 Task: Add an event with the title Webinar: Advanced SEO and Organic Traffic Generation, date '2024/03/11', time 8:00 AM to 10:00 AMand add a description: Participants will develop essential delivery skills, including body language, vocal projection, and effective use of gestures. They will learn how to control nervousness, project confidence, and establish a connection with their audience.Select event color  Flamingo . Add location for the event as: Auckland, New Zealand, logged in from the account softage.4@softage.netand send the event invitation to softage.2@softage.net and softage.3@softage.net. Set a reminder for the event Daily
Action: Mouse moved to (92, 104)
Screenshot: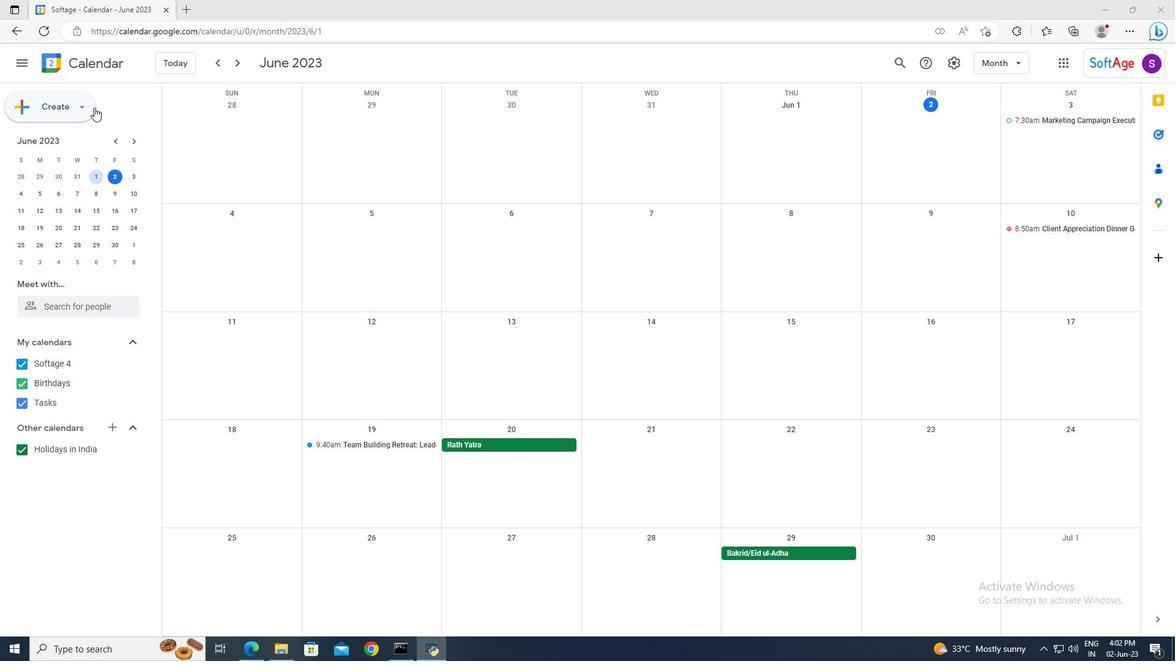 
Action: Mouse pressed left at (92, 104)
Screenshot: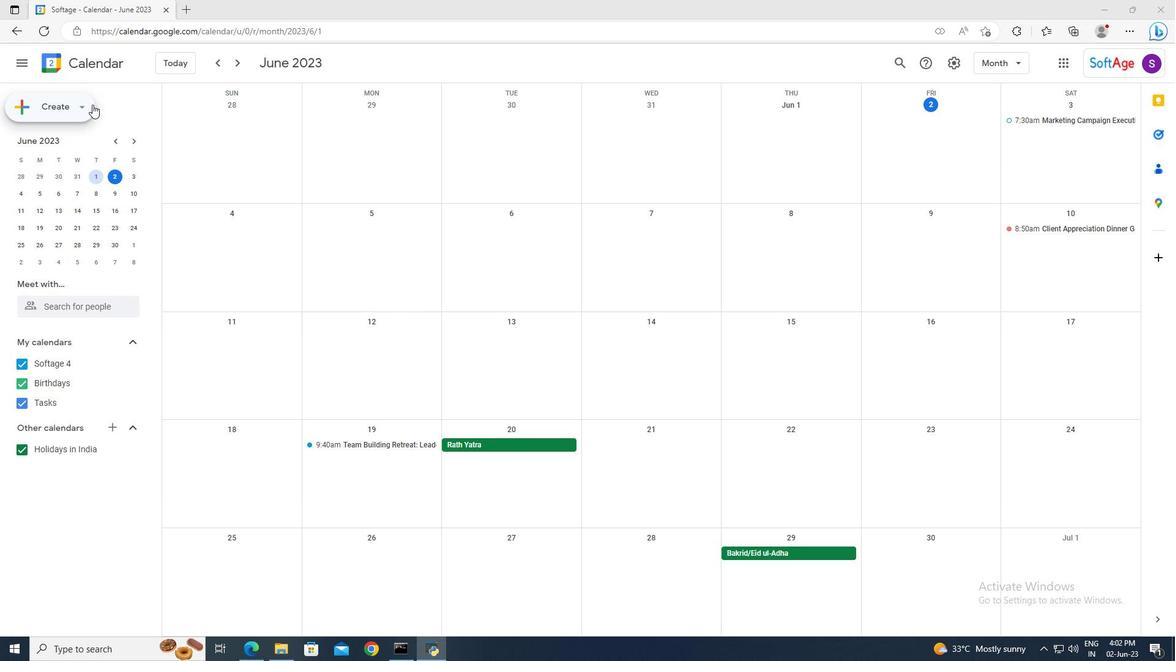 
Action: Mouse moved to (92, 139)
Screenshot: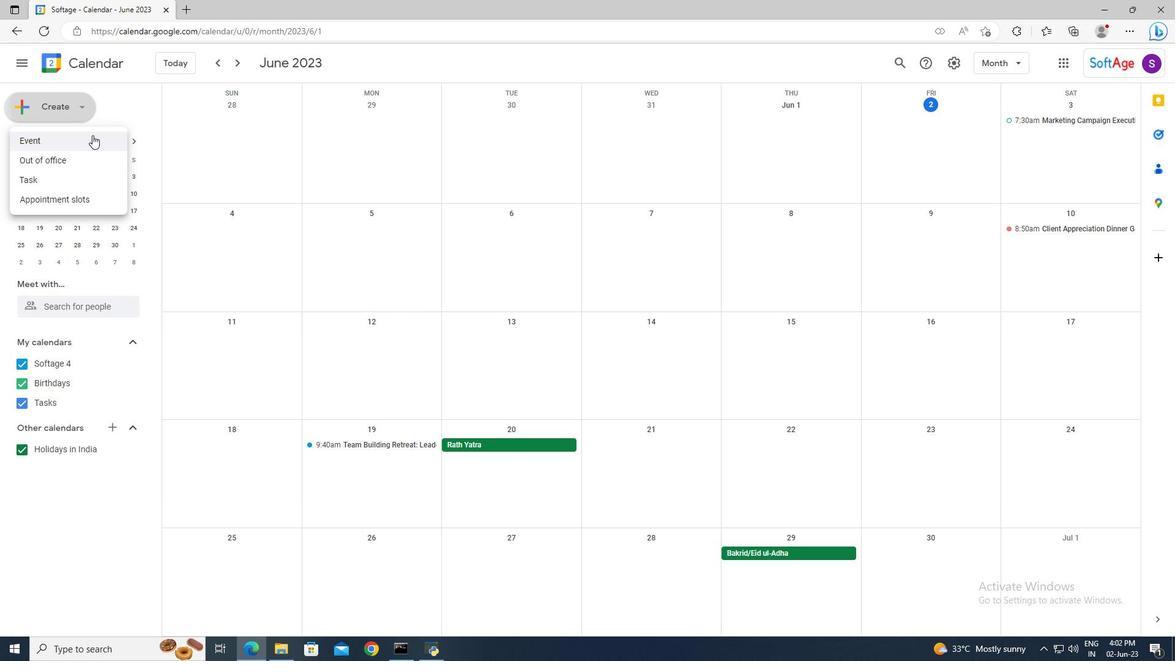 
Action: Mouse pressed left at (92, 139)
Screenshot: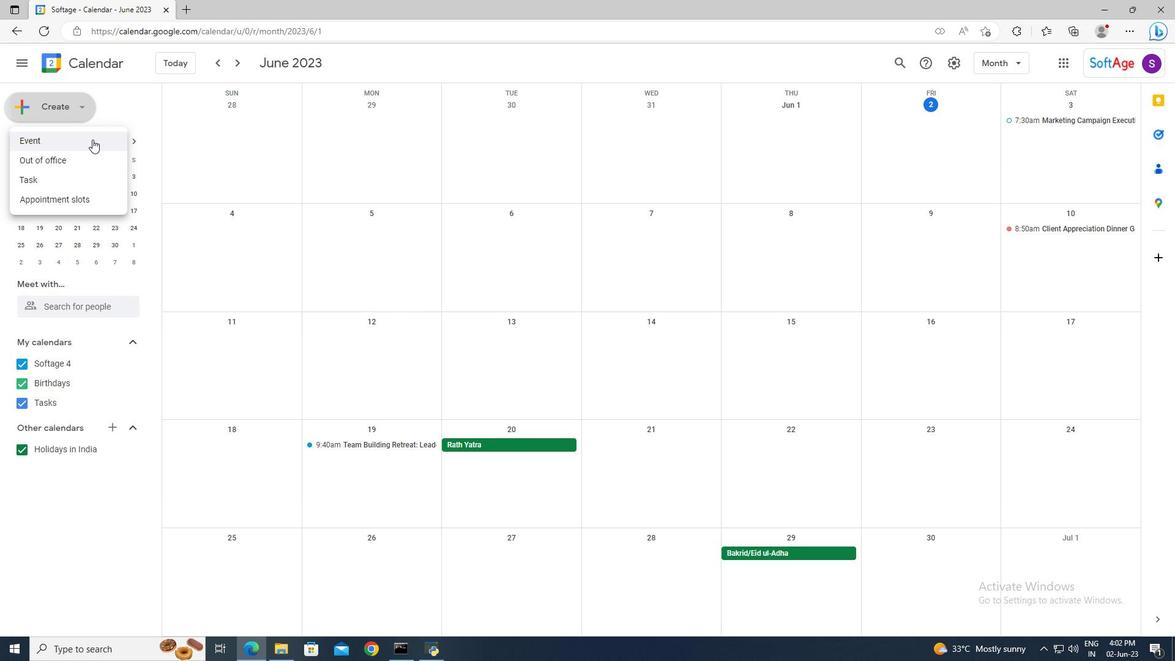 
Action: Mouse moved to (608, 409)
Screenshot: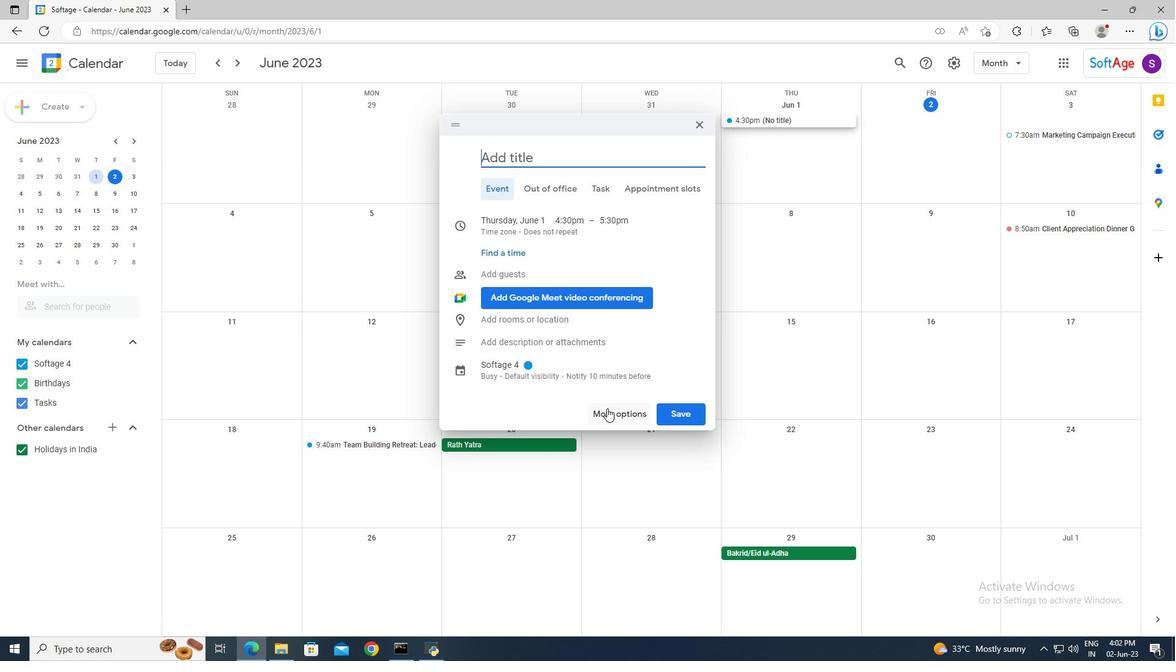 
Action: Mouse pressed left at (608, 409)
Screenshot: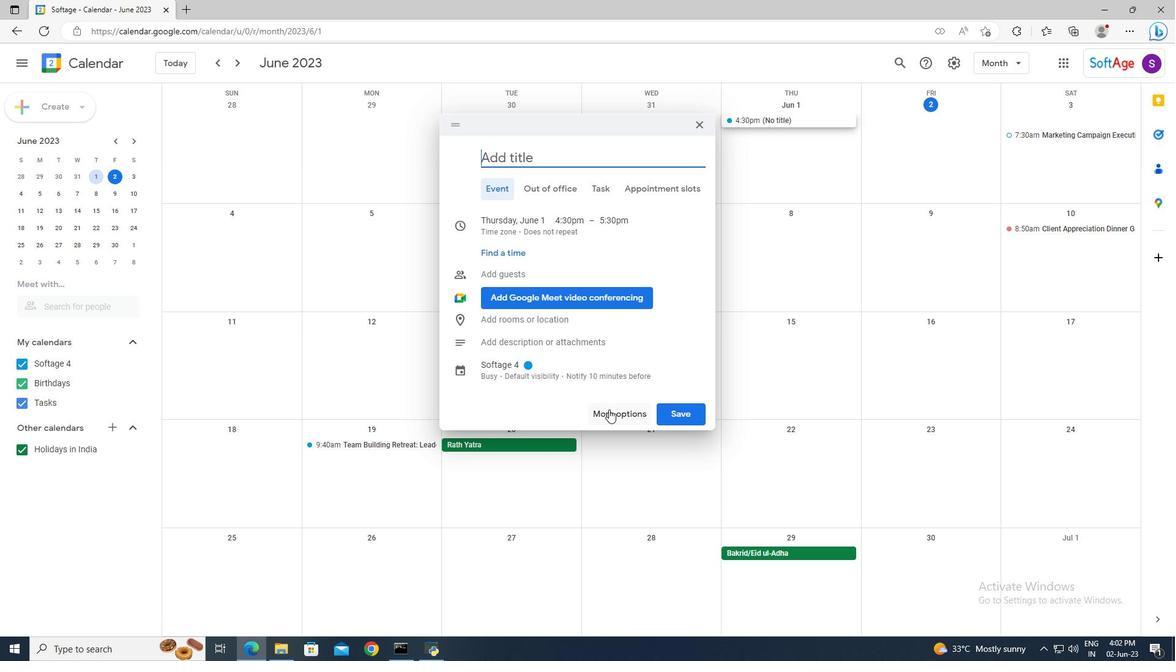 
Action: Mouse moved to (328, 70)
Screenshot: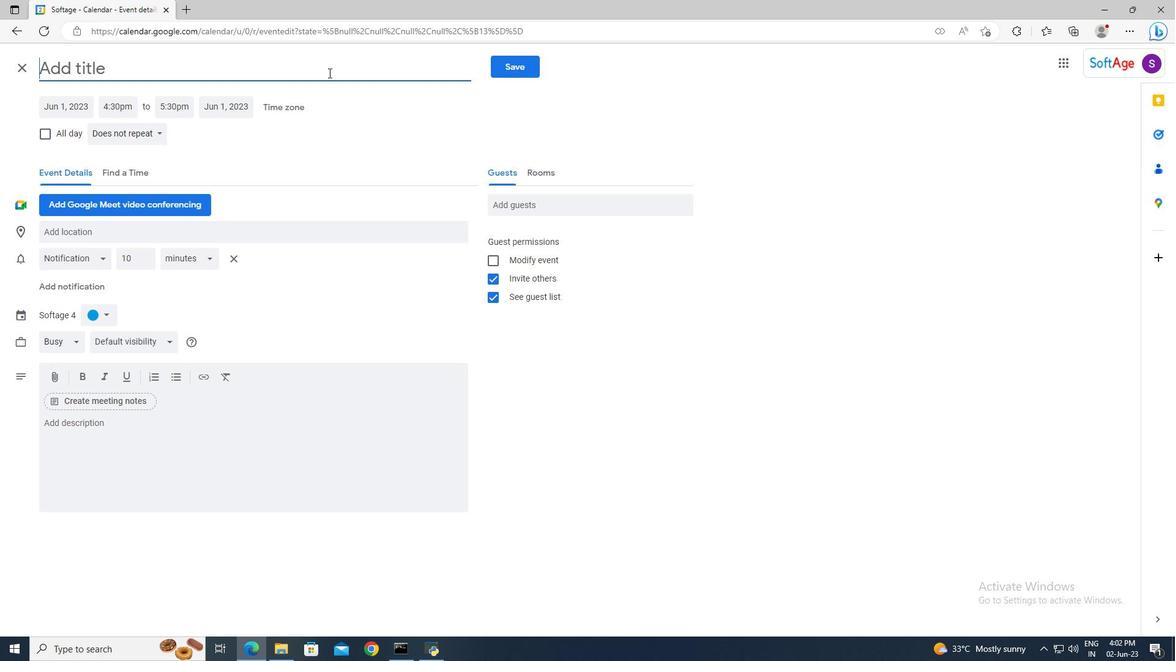 
Action: Mouse pressed left at (328, 70)
Screenshot: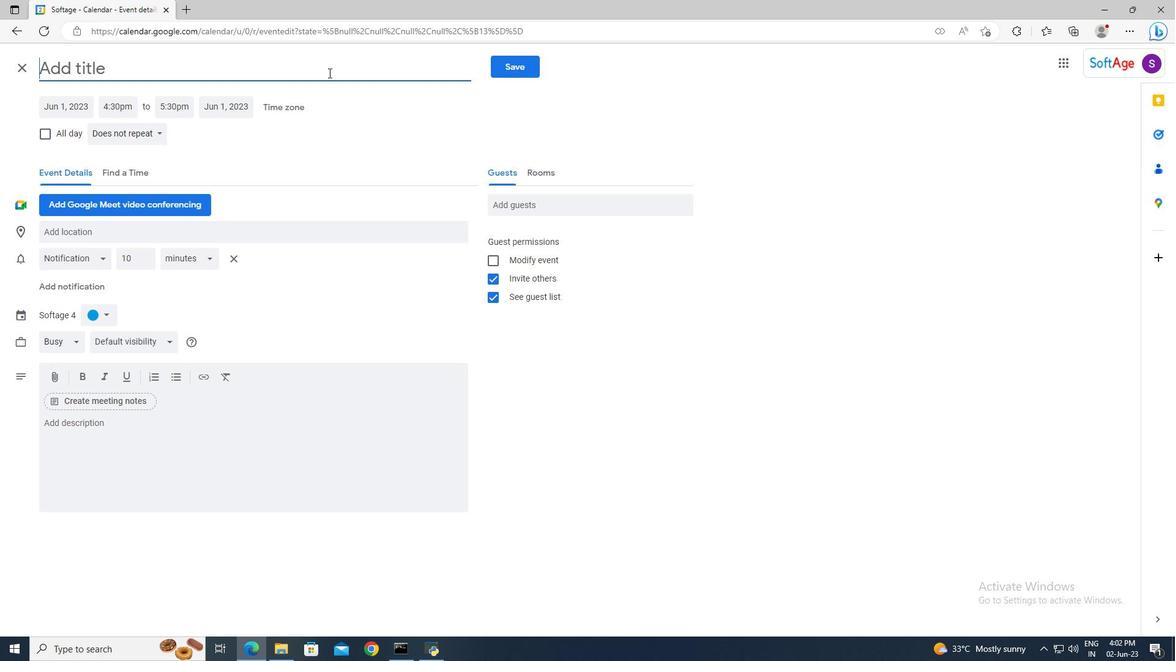 
Action: Key pressed <Key.shift>Webinar<Key.shift>:<Key.space><Key.shift>Advanced<Key.space><Key.shift_r>SE<Key.shift>O<Key.space>and<Key.space><Key.shift>Organic<Key.space><Key.shift>Traffic<Key.space><Key.shift>Generation
Screenshot: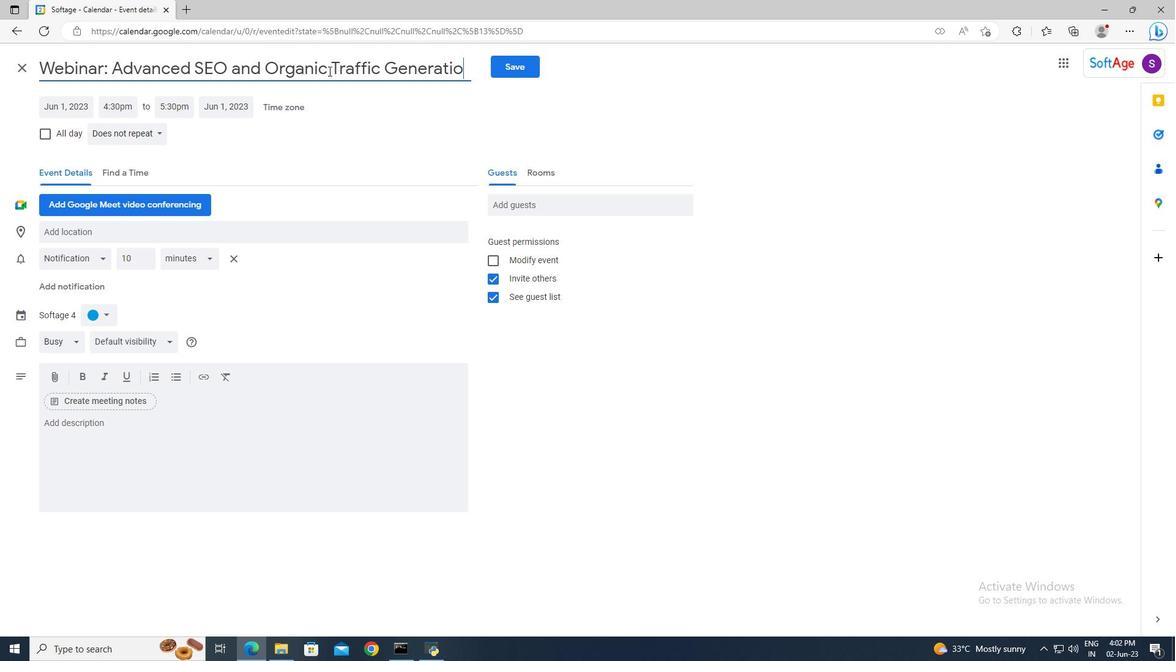 
Action: Mouse moved to (77, 103)
Screenshot: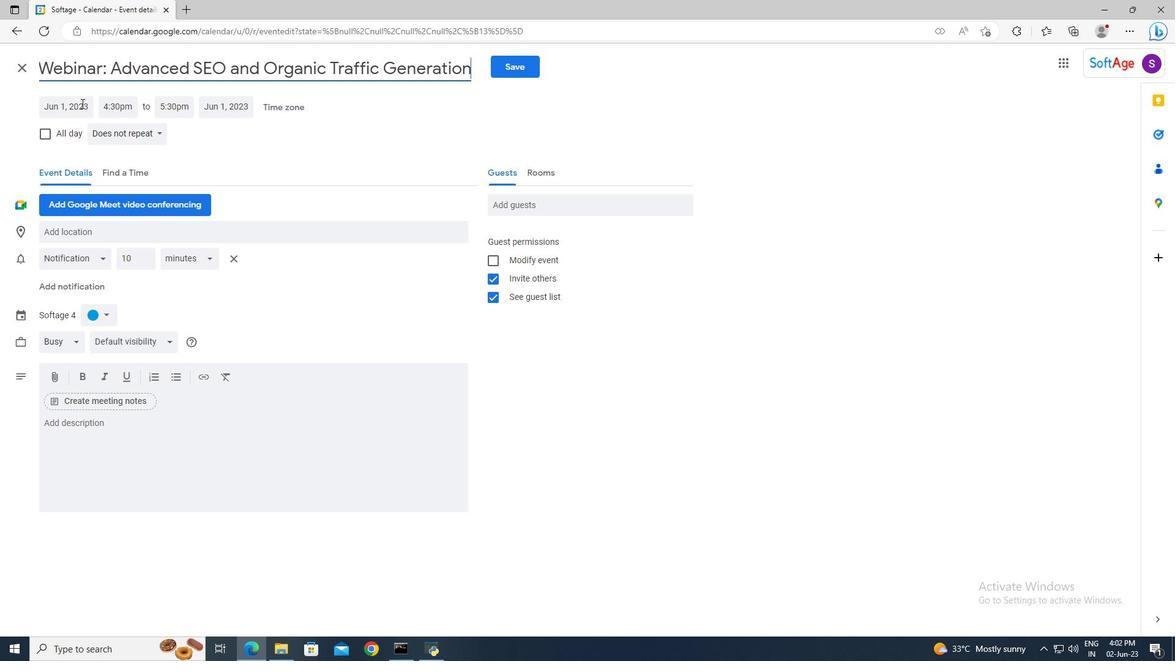 
Action: Mouse pressed left at (77, 103)
Screenshot: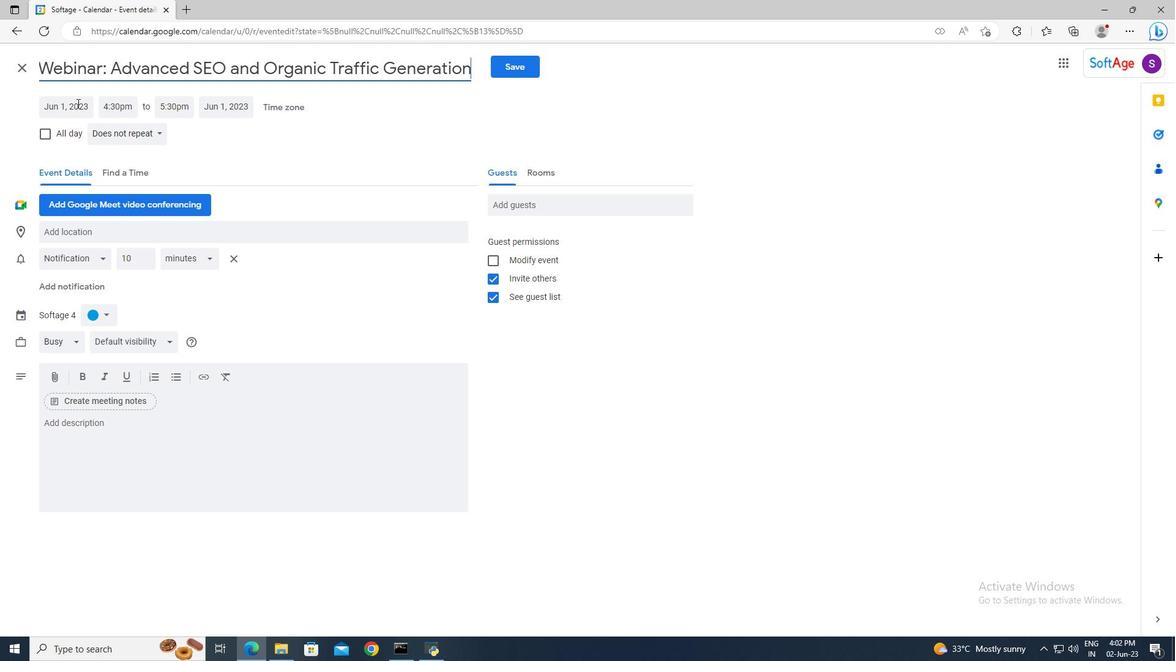 
Action: Key pressed 11/03/2024<Key.tab>8<Key.shift>:00am<Key.enter><Key.tab>10<Key.shift>:00<Key.enter>
Screenshot: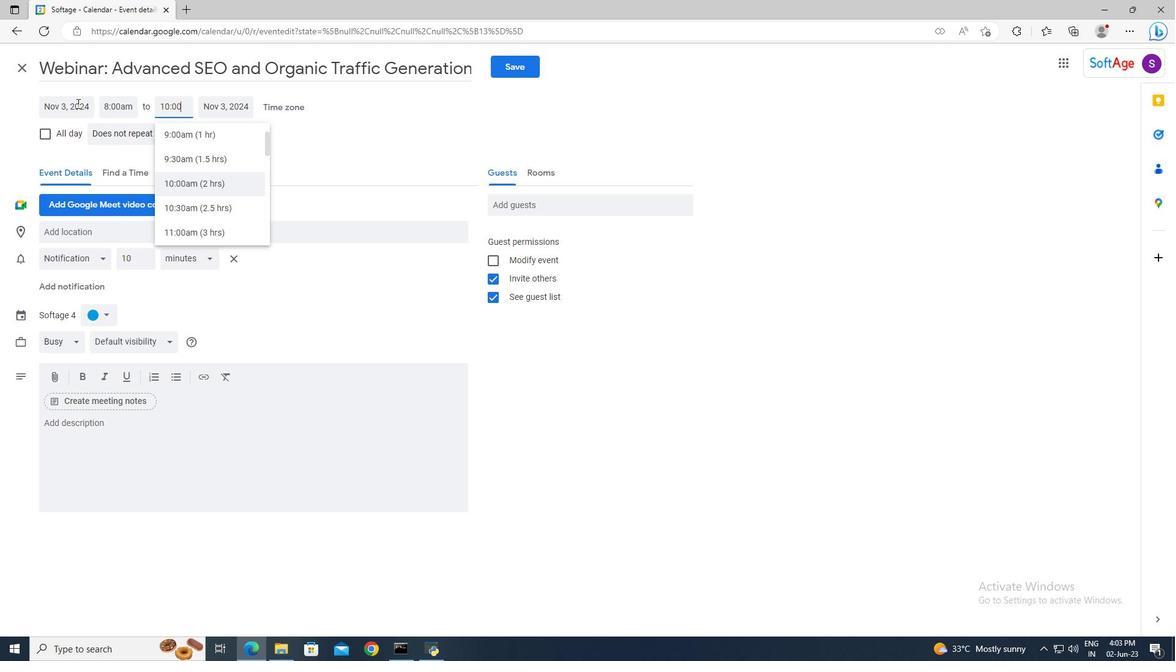 
Action: Mouse moved to (133, 421)
Screenshot: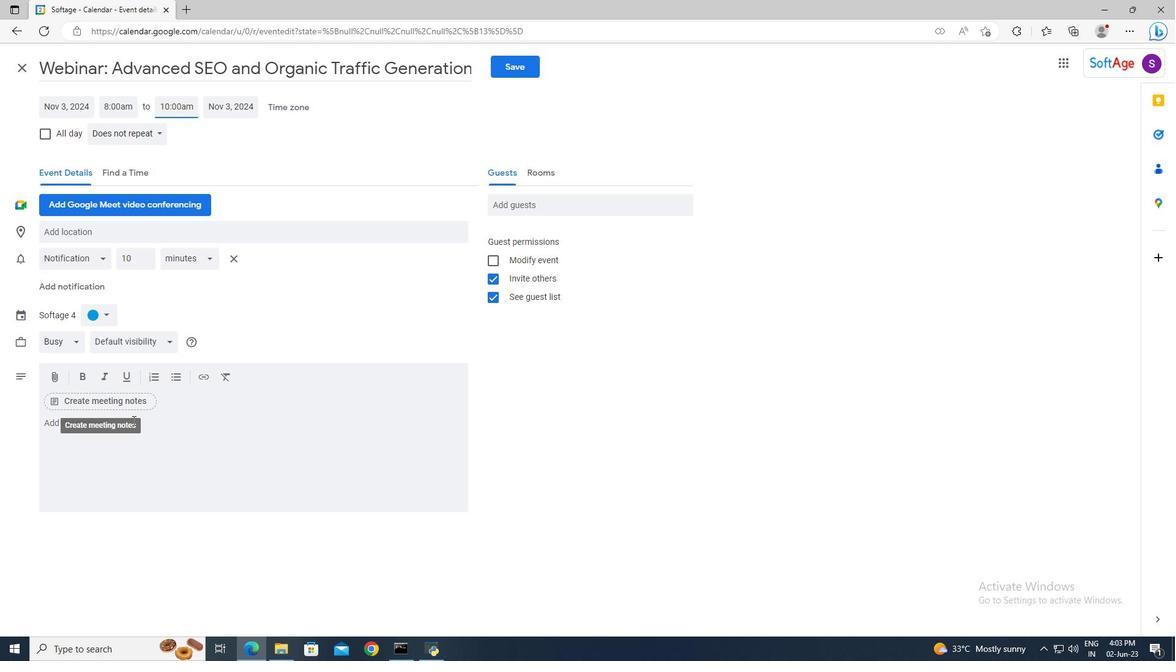 
Action: Mouse pressed left at (133, 421)
Screenshot: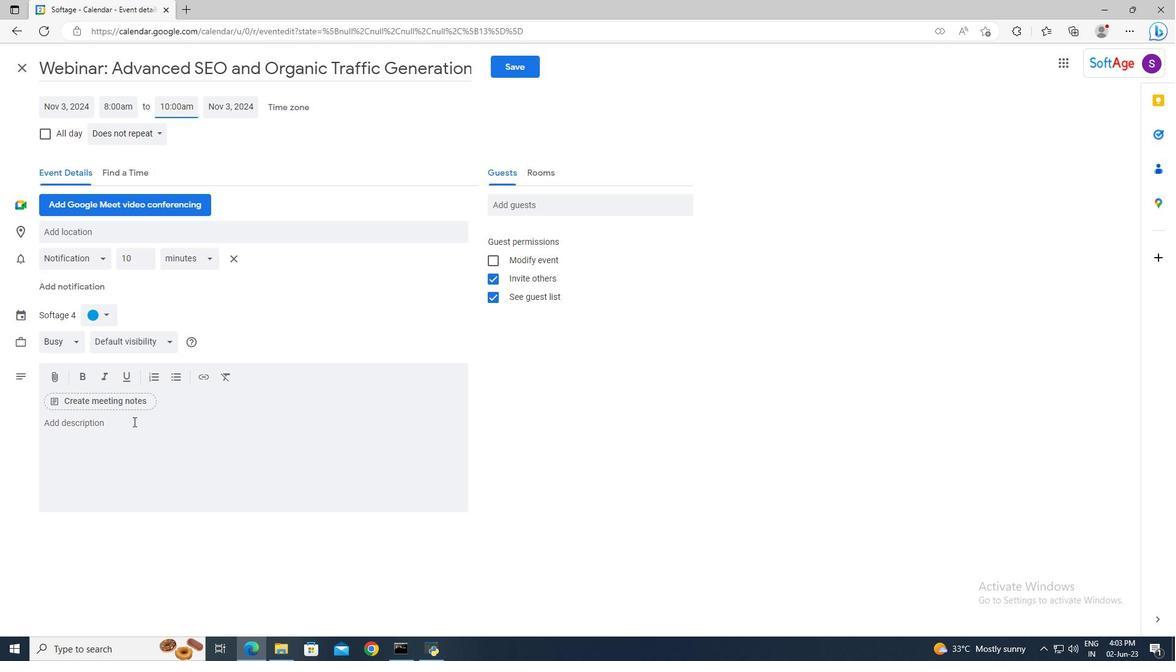 
Action: Key pressed <Key.shift>Participants<Key.space>will<Key.space>develop<Key.space>essential<Key.space>delivery<Key.space>skills,<Key.space>including<Key.space>body<Key.space>language,<Key.space>vocal<Key.space>projection<Key.space><Key.backspace>,<Key.space>and<Key.space>effective<Key.space>use<Key.space>of<Key.space>gestures.<Key.space><Key.shift><Key.shift>They<Key.space>will<Key.space>learn<Key.space>how<Key.space>to<Key.space>control<Key.space>nervousness,<Key.space>project<Key.space>confidence,<Key.space>and<Key.space>establish<Key.space>a<Key.space>connection<Key.space>wih<Key.space><Key.backspace><Key.backspace>th<Key.space>their<Key.space>audience.
Screenshot: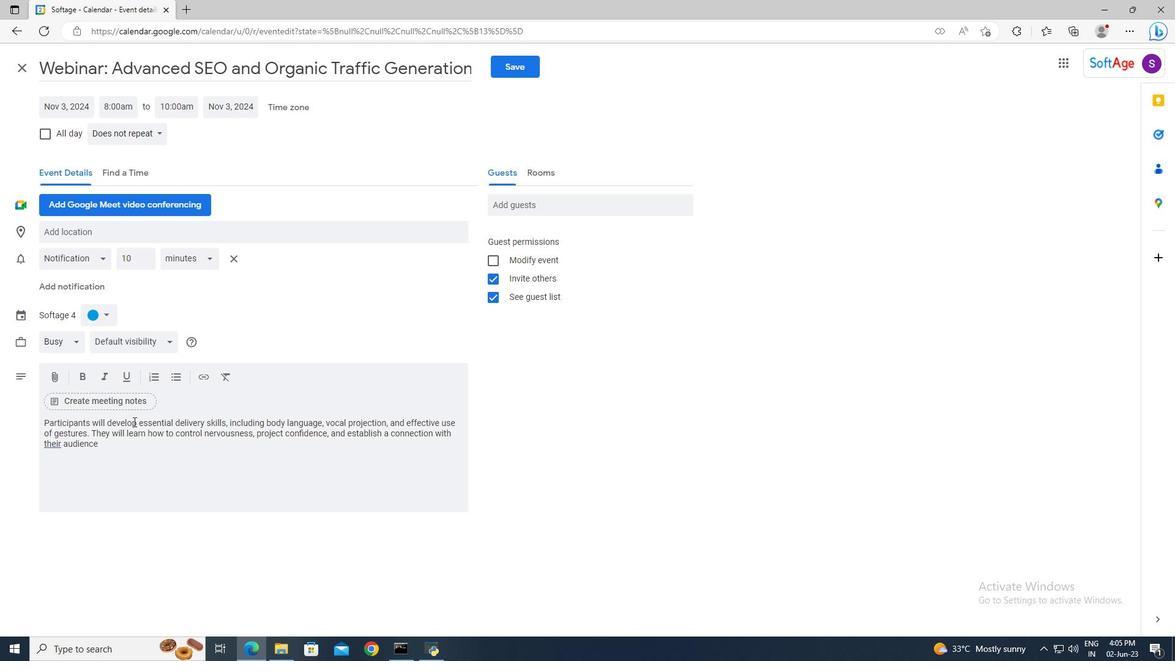 
Action: Mouse moved to (108, 312)
Screenshot: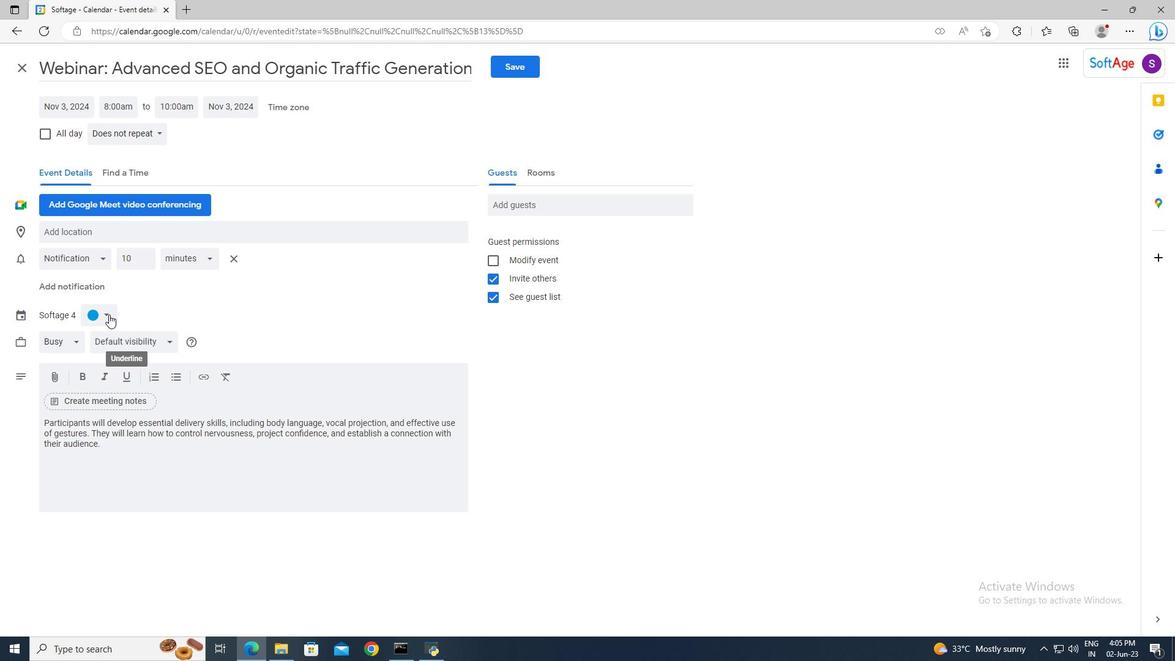 
Action: Mouse pressed left at (108, 312)
Screenshot: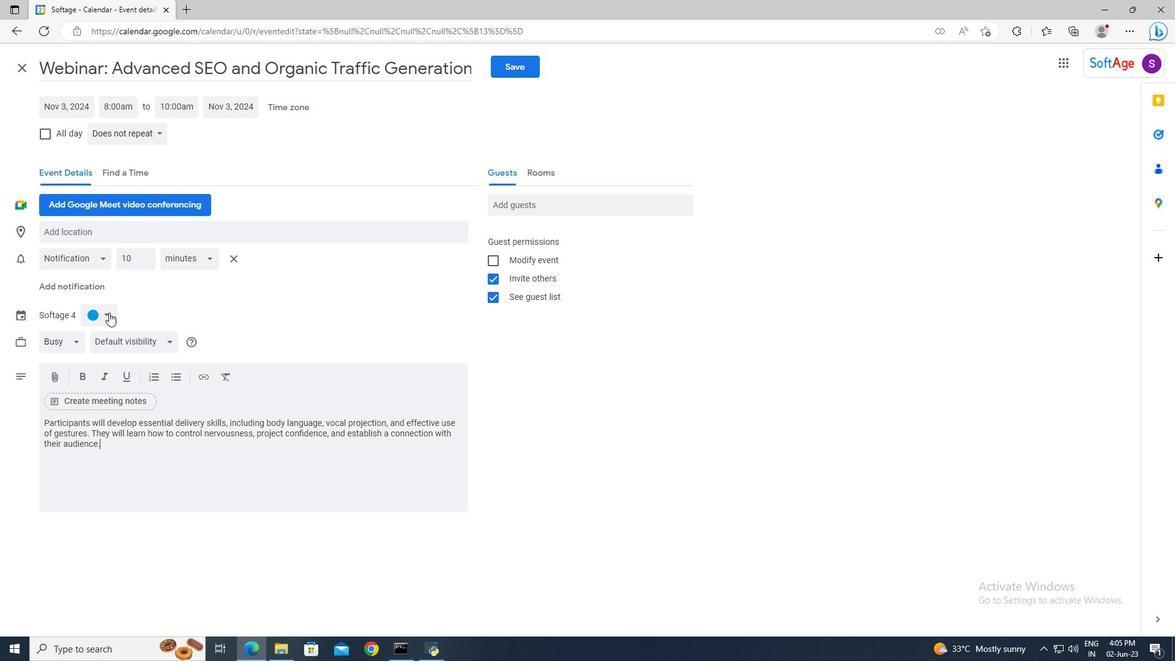 
Action: Mouse moved to (107, 317)
Screenshot: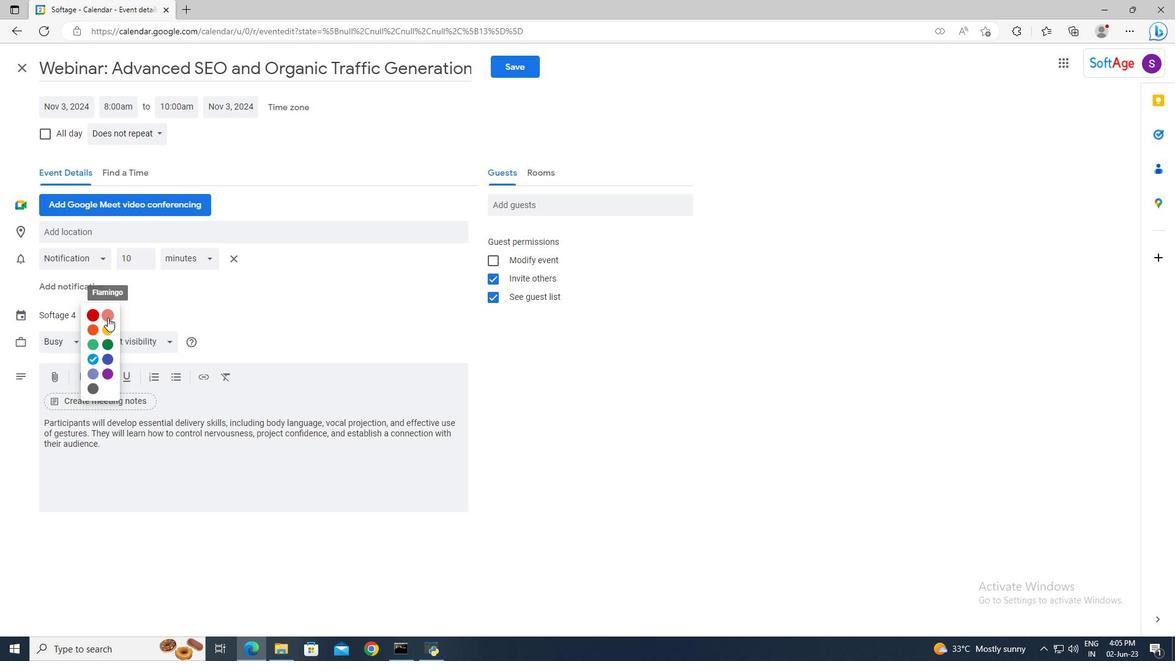 
Action: Mouse pressed left at (107, 317)
Screenshot: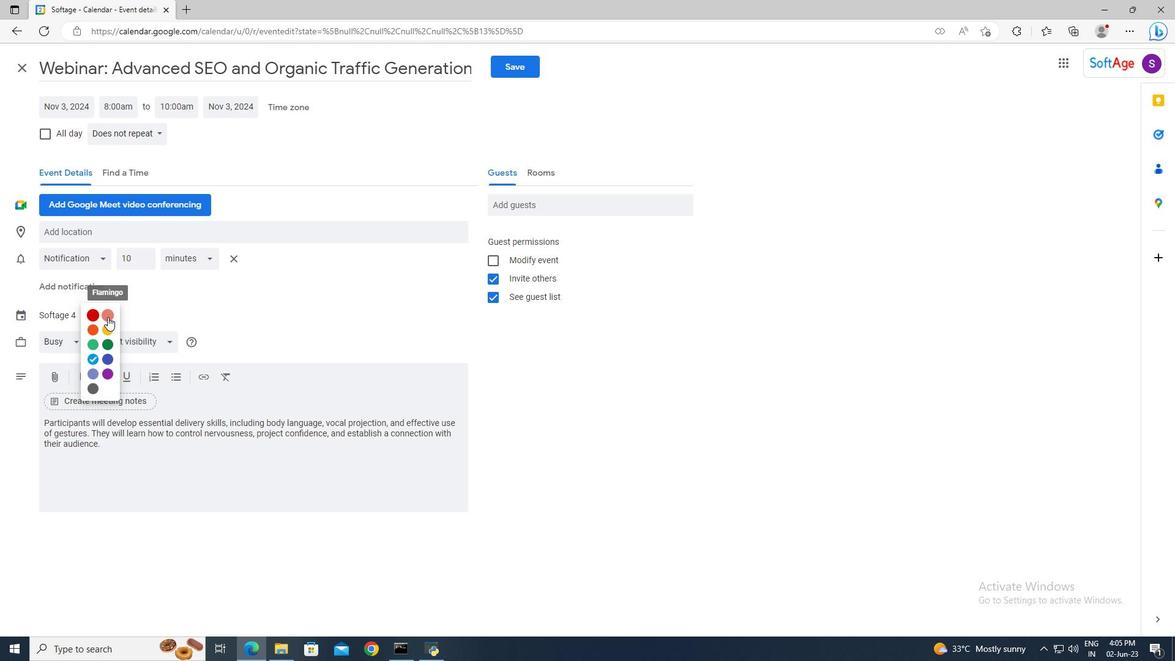 
Action: Mouse moved to (98, 231)
Screenshot: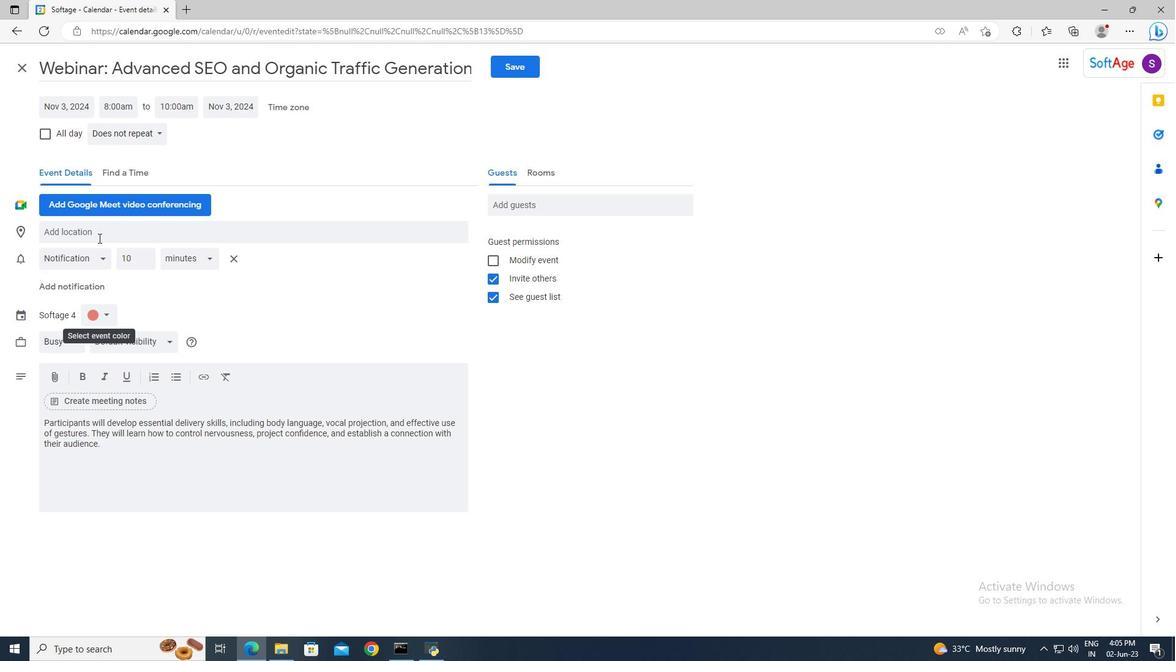 
Action: Mouse pressed left at (98, 231)
Screenshot: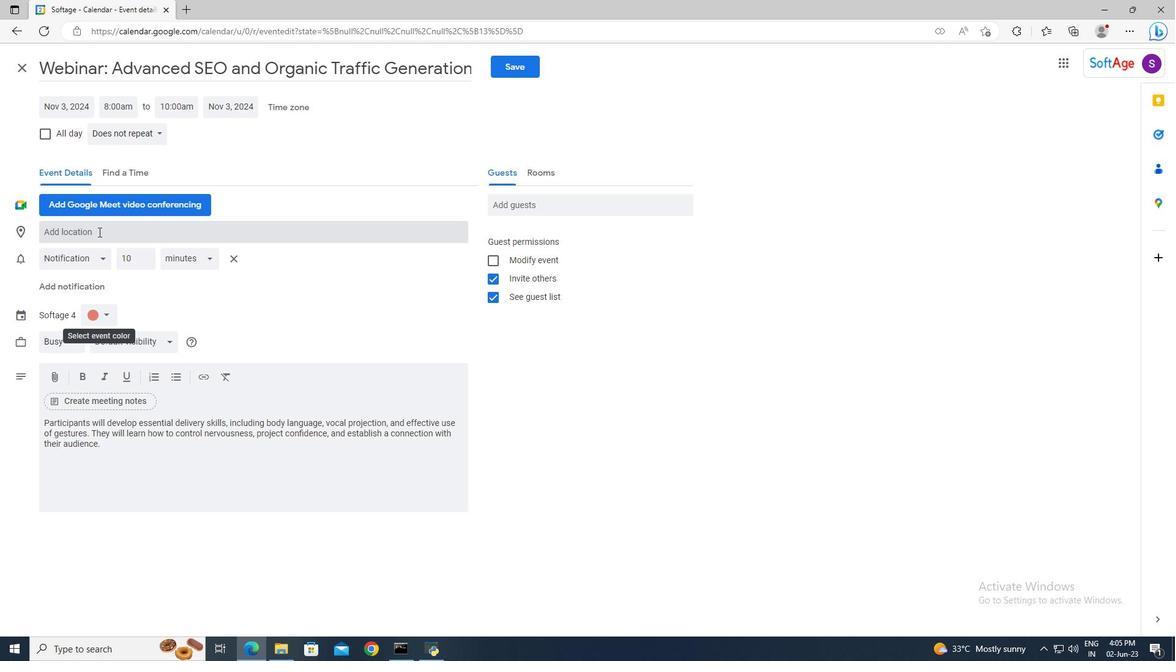 
Action: Mouse moved to (95, 229)
Screenshot: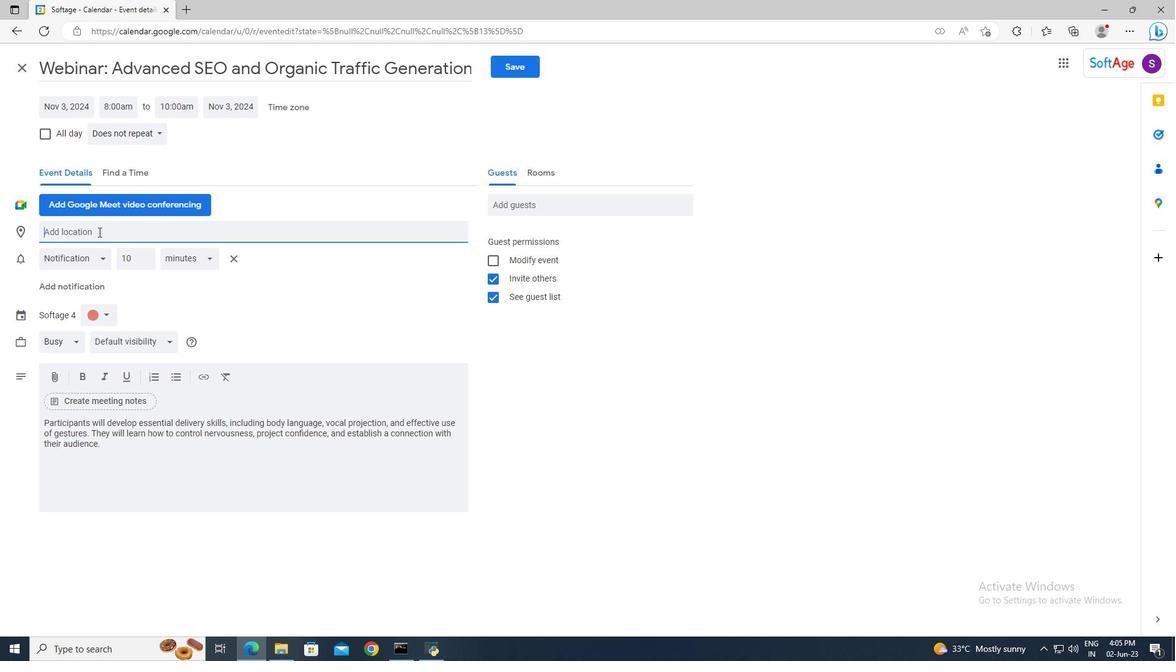 
Action: Key pressed <Key.shift>Auckland,<Key.space><Key.shift>New<Key.space><Key.shift_r>Zealand<Key.enter>
Screenshot: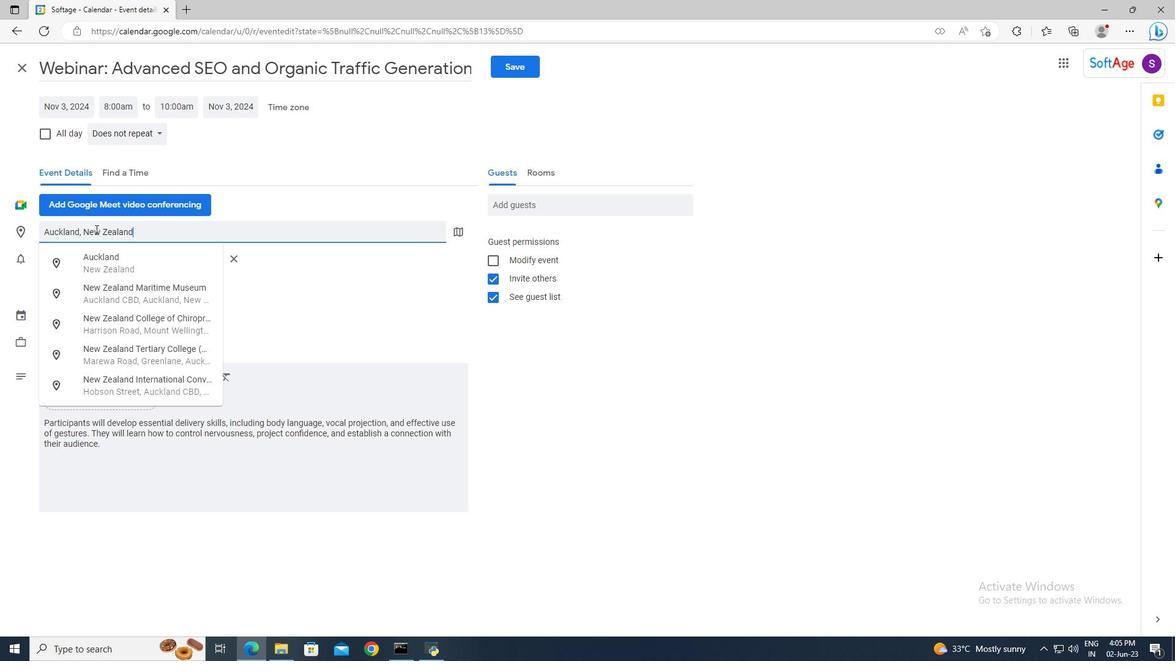 
Action: Mouse moved to (501, 211)
Screenshot: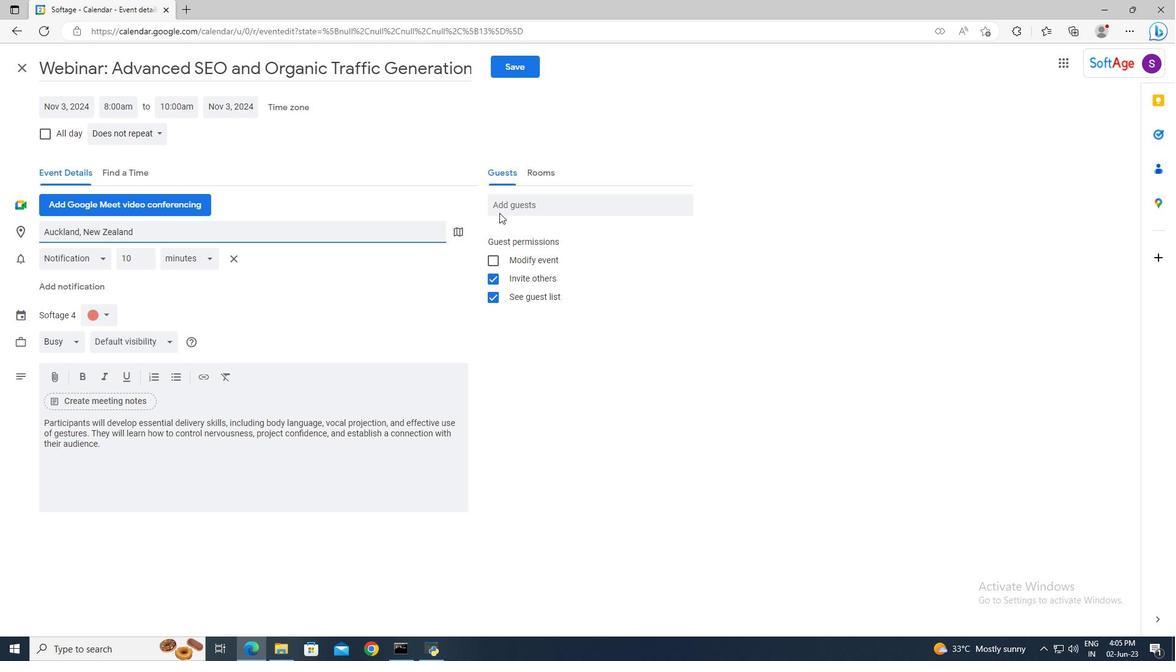 
Action: Mouse pressed left at (501, 211)
Screenshot: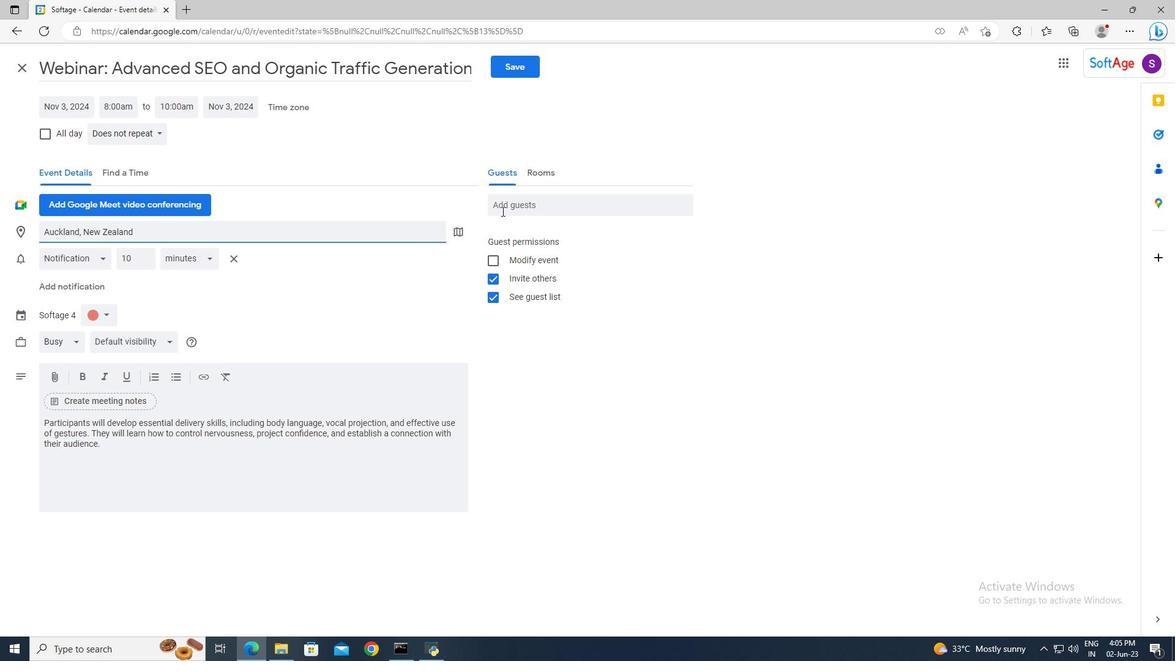 
Action: Mouse moved to (465, 195)
Screenshot: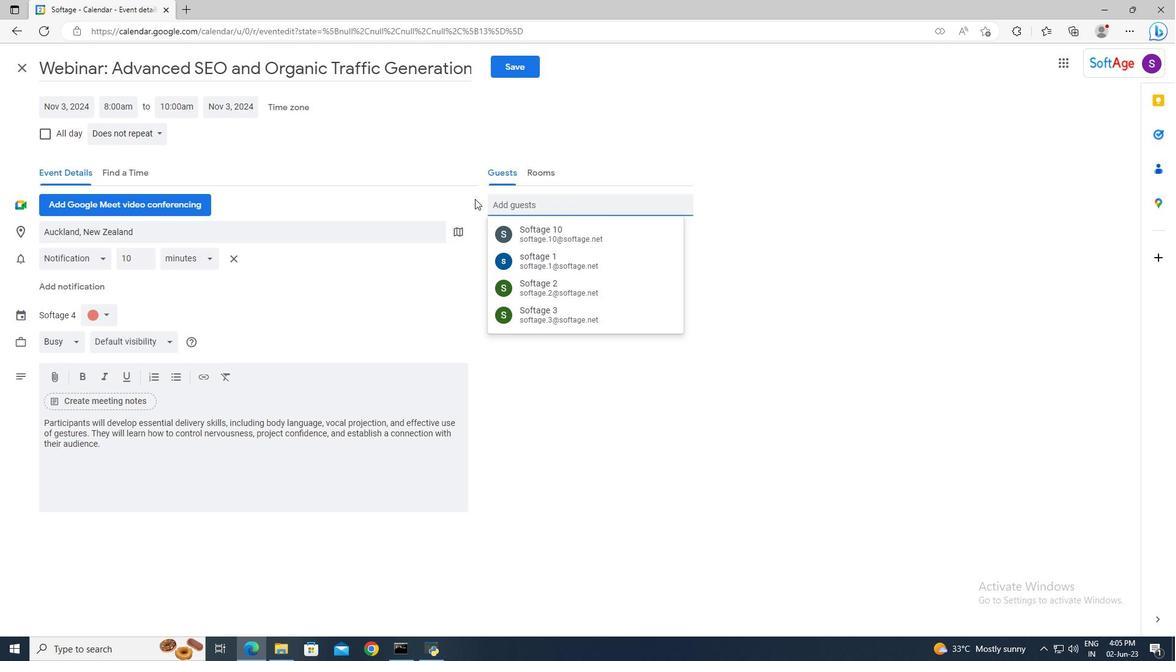 
Action: Key pressed softage.
Screenshot: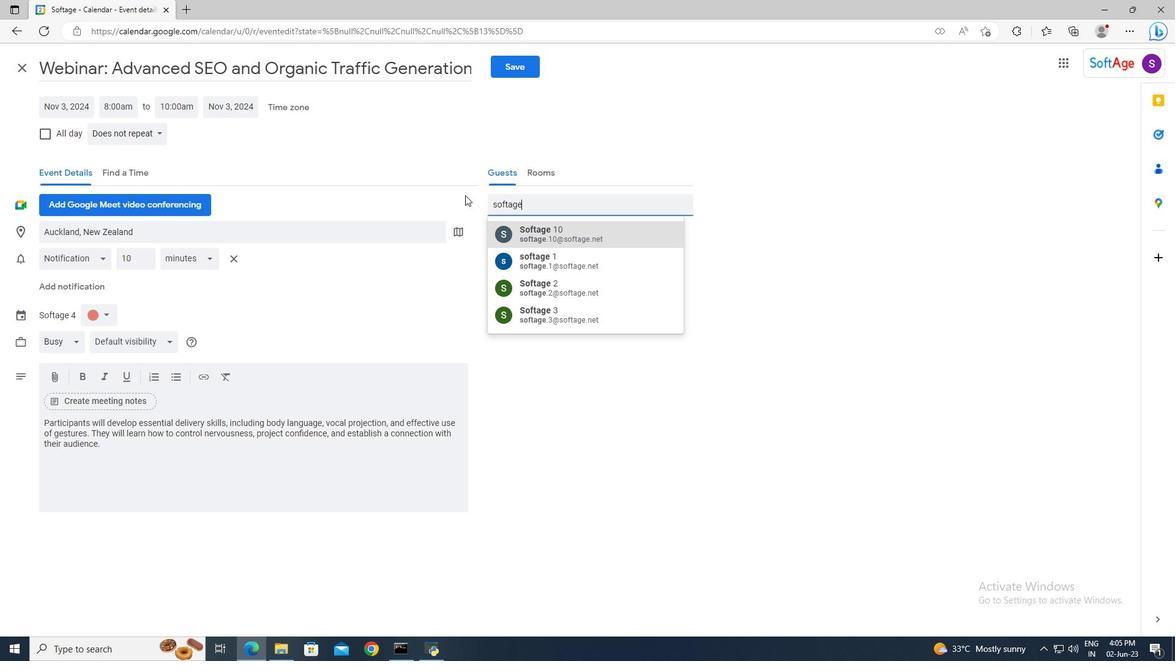 
Action: Mouse moved to (465, 195)
Screenshot: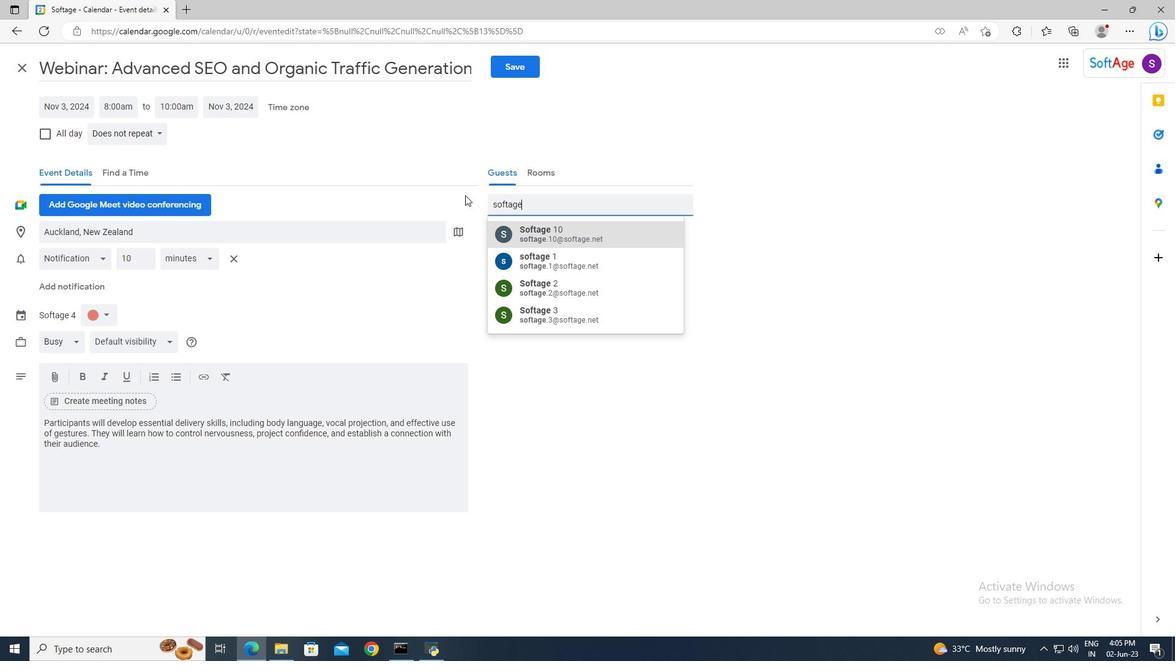 
Action: Key pressed 2<Key.shift>@softage.net<Key.enter>
Screenshot: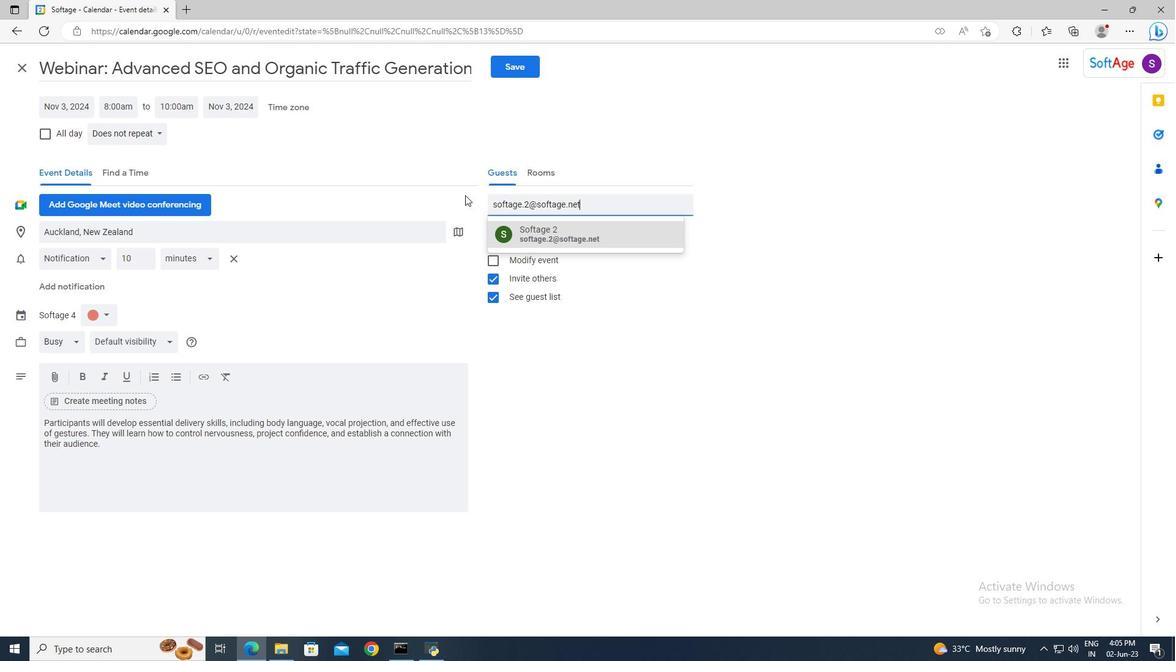 
Action: Mouse moved to (507, 204)
Screenshot: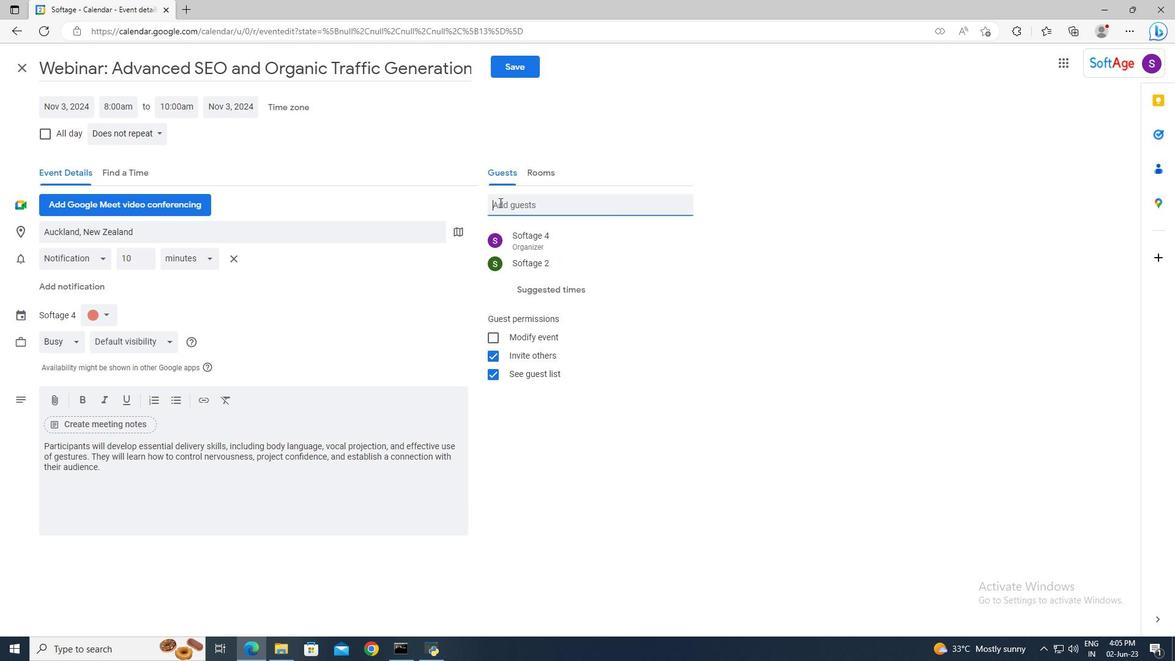 
Action: Mouse pressed left at (507, 204)
Screenshot: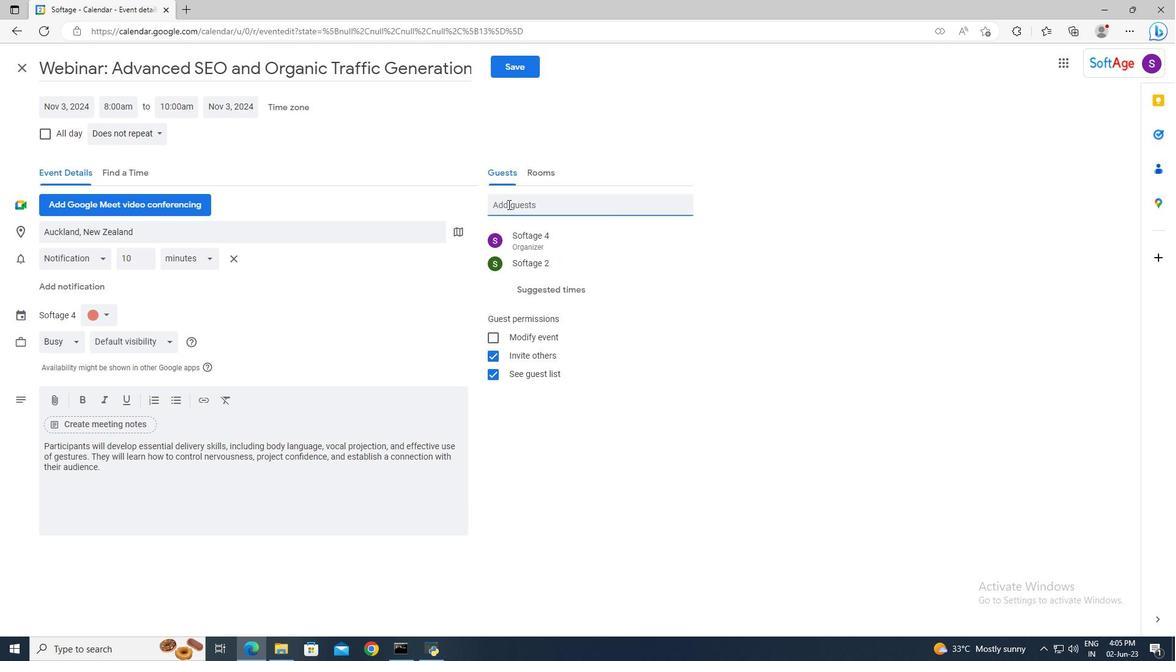 
Action: Mouse moved to (507, 204)
Screenshot: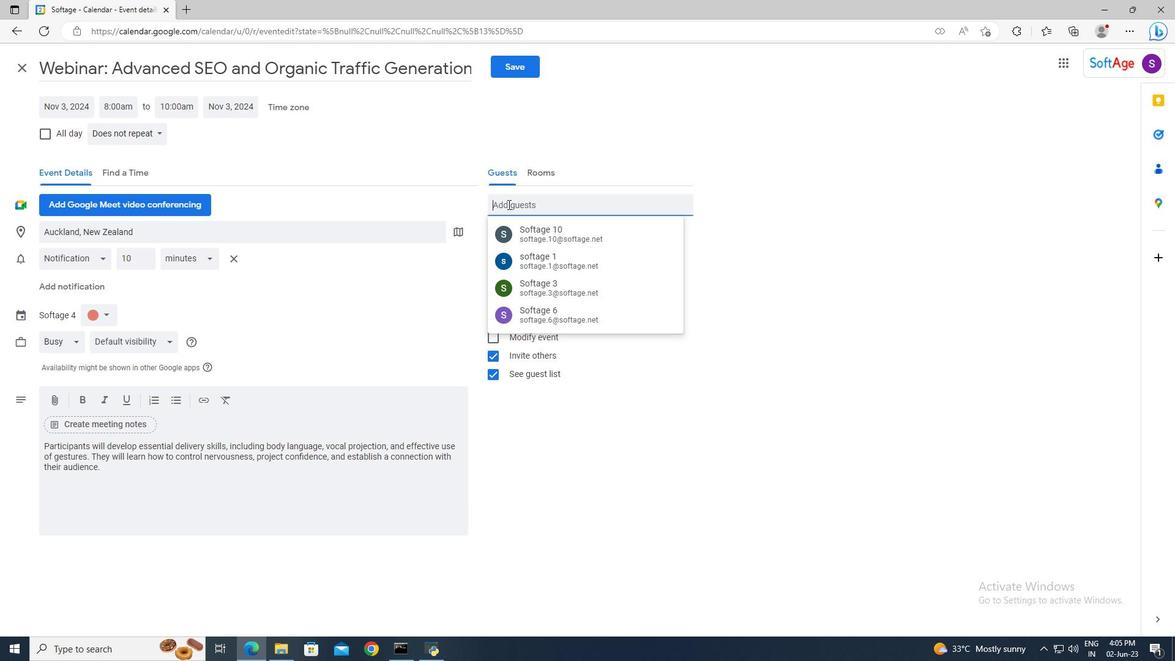 
Action: Key pressed softage.3<Key.shift>@softage.net<Key.enter>
Screenshot: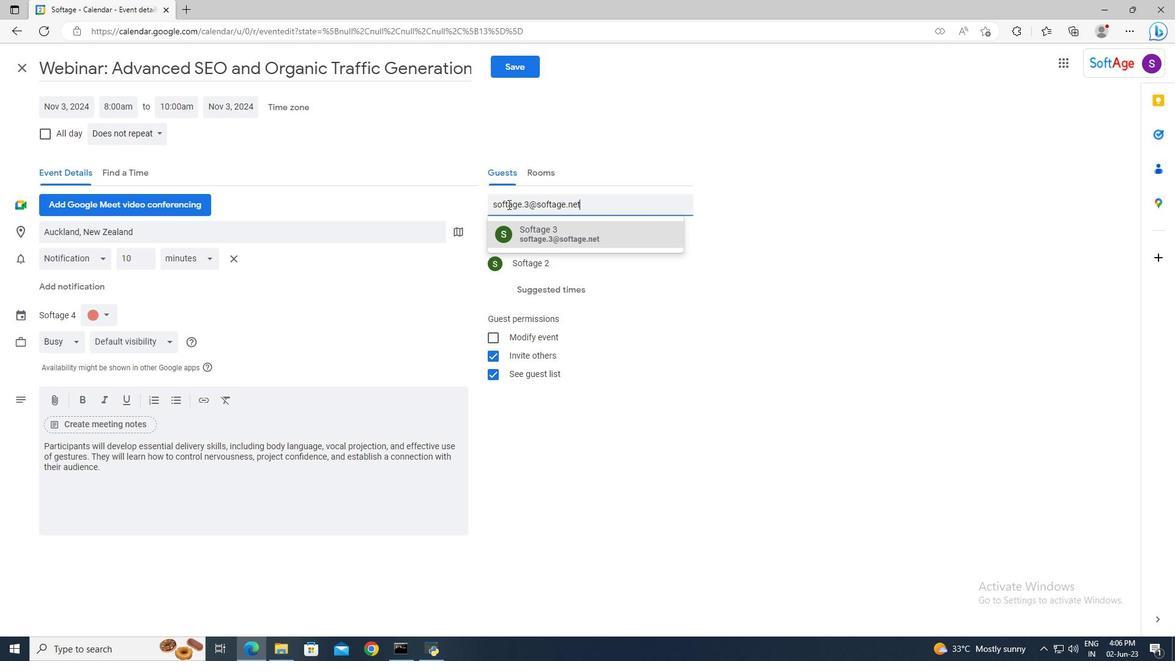 
Action: Mouse moved to (163, 130)
Screenshot: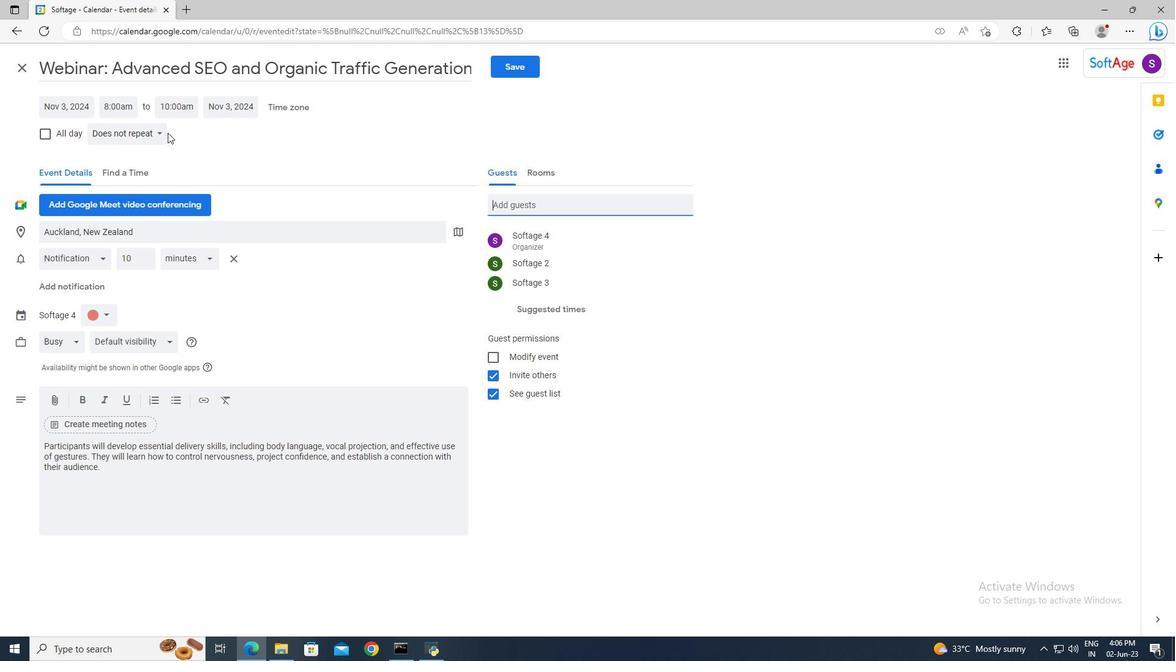 
Action: Mouse pressed left at (163, 130)
Screenshot: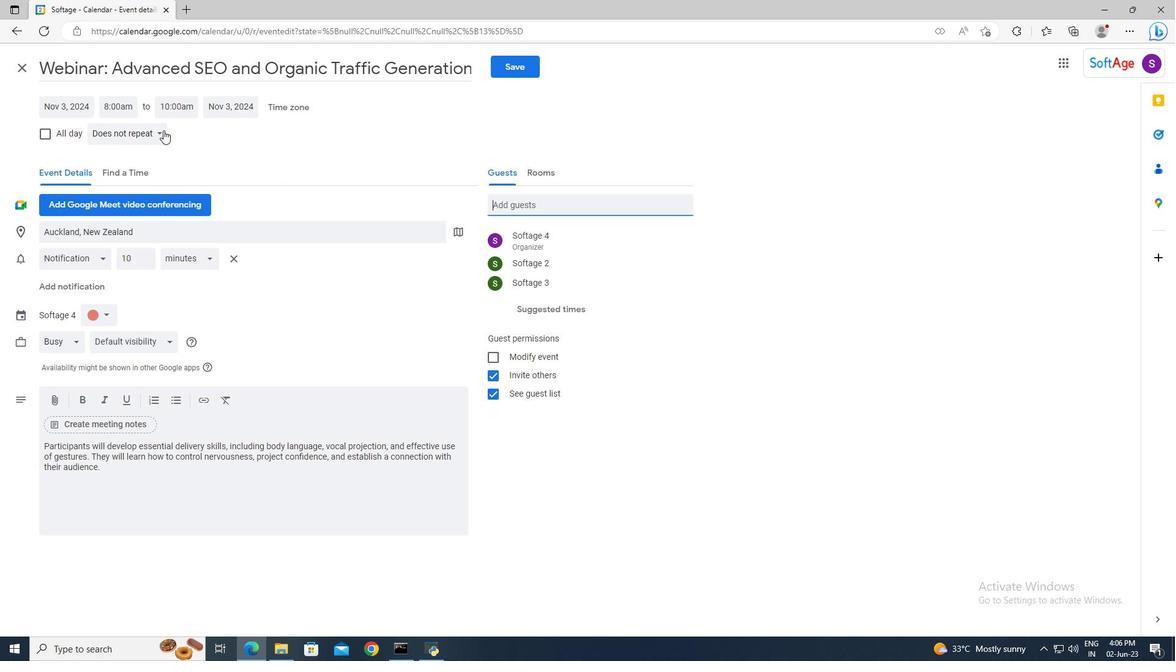 
Action: Mouse moved to (164, 154)
Screenshot: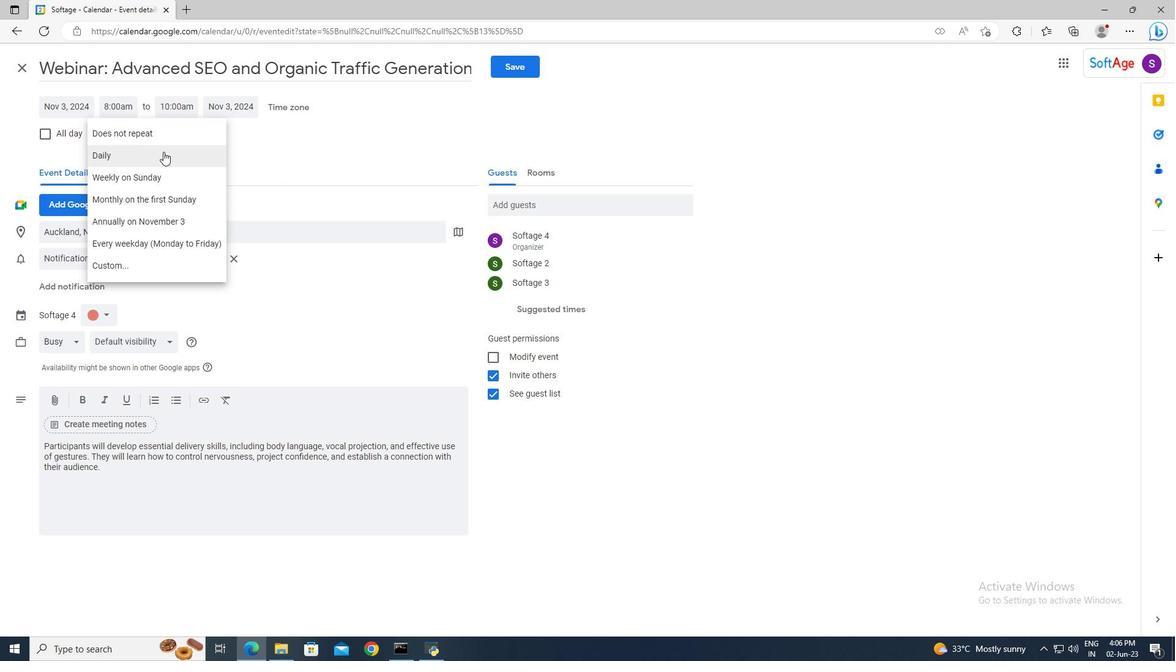
Action: Mouse pressed left at (164, 154)
Screenshot: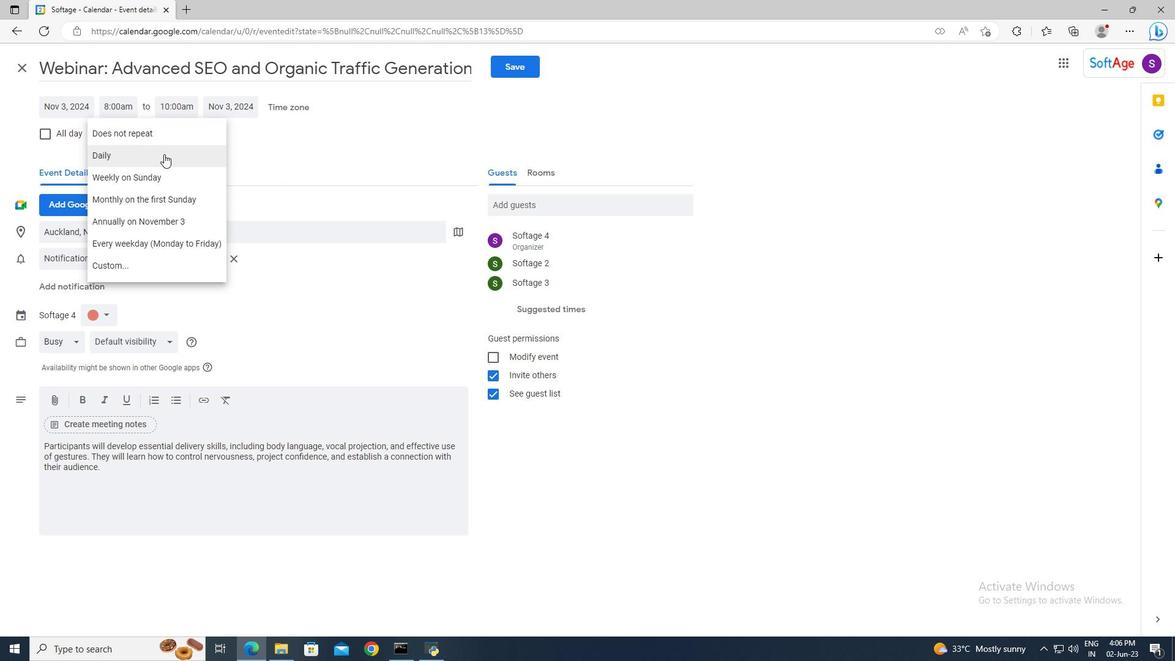 
Action: Mouse moved to (500, 72)
Screenshot: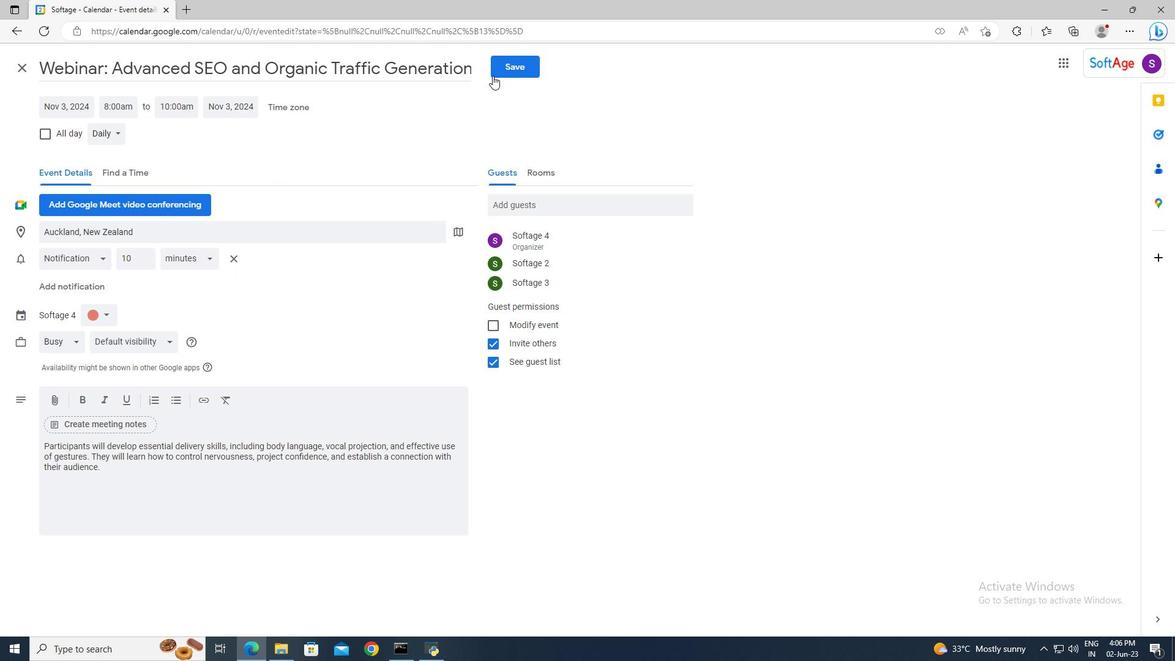 
Action: Mouse pressed left at (500, 72)
Screenshot: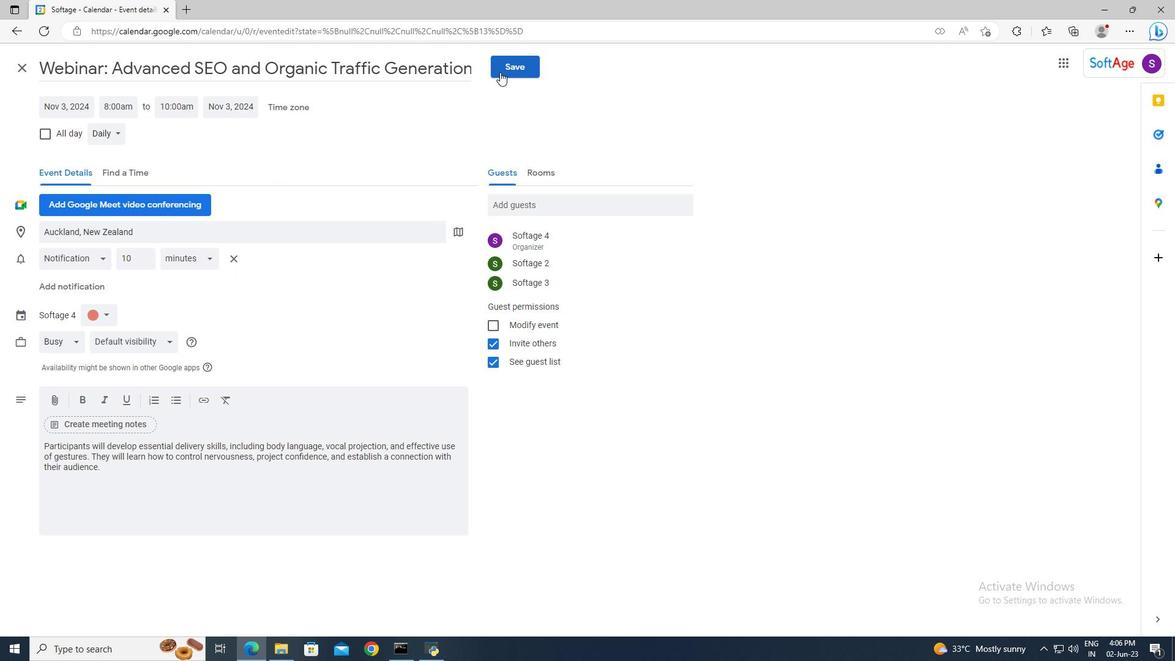 
Action: Mouse moved to (696, 373)
Screenshot: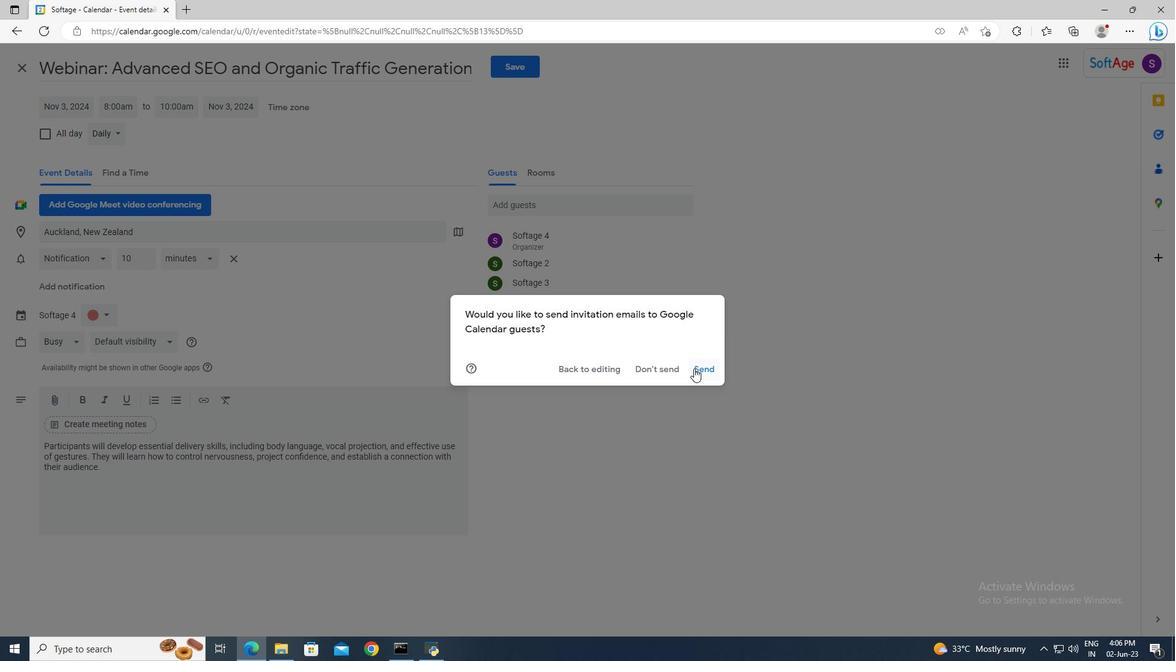 
Action: Mouse pressed left at (696, 373)
Screenshot: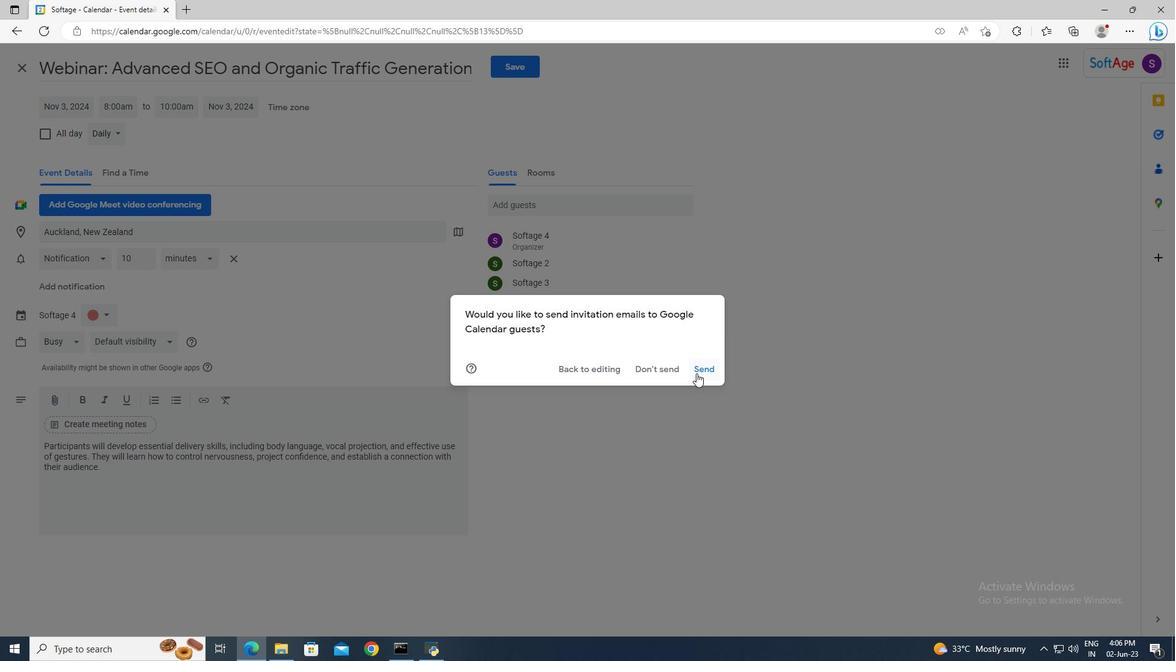 
